 Task: Create a sub task Release to Production / Go Live for the task  Integrate a new online platform for online language learning in the project ArcticForge , assign it to team member softage.2@softage.net and update the status of the sub task to  Off Track , set the priority of the sub task to High
Action: Mouse moved to (82, 290)
Screenshot: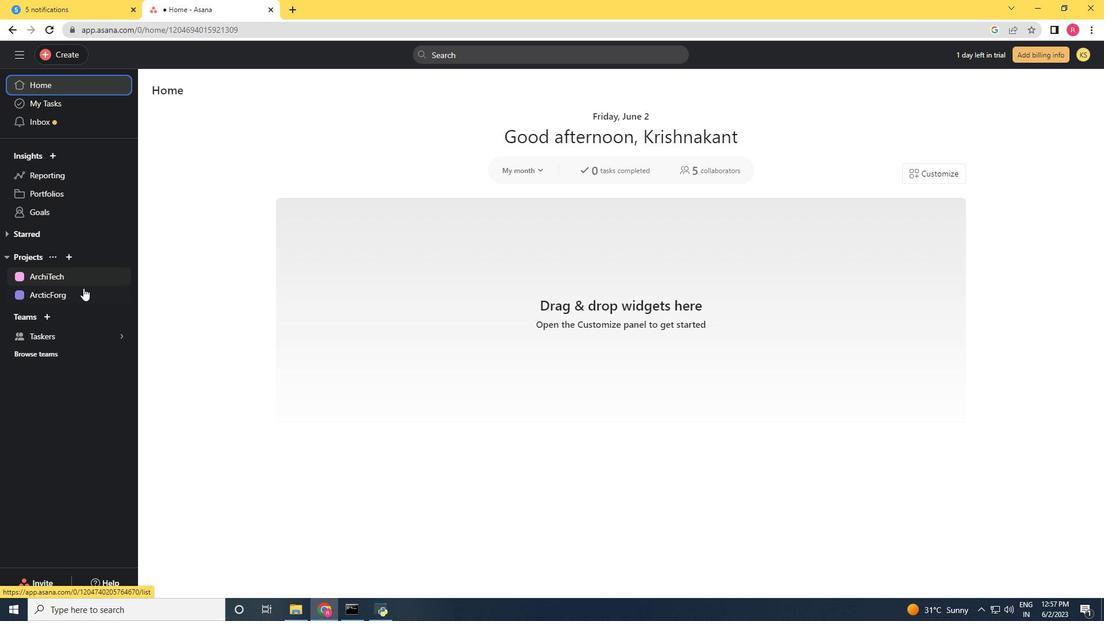 
Action: Mouse pressed left at (82, 290)
Screenshot: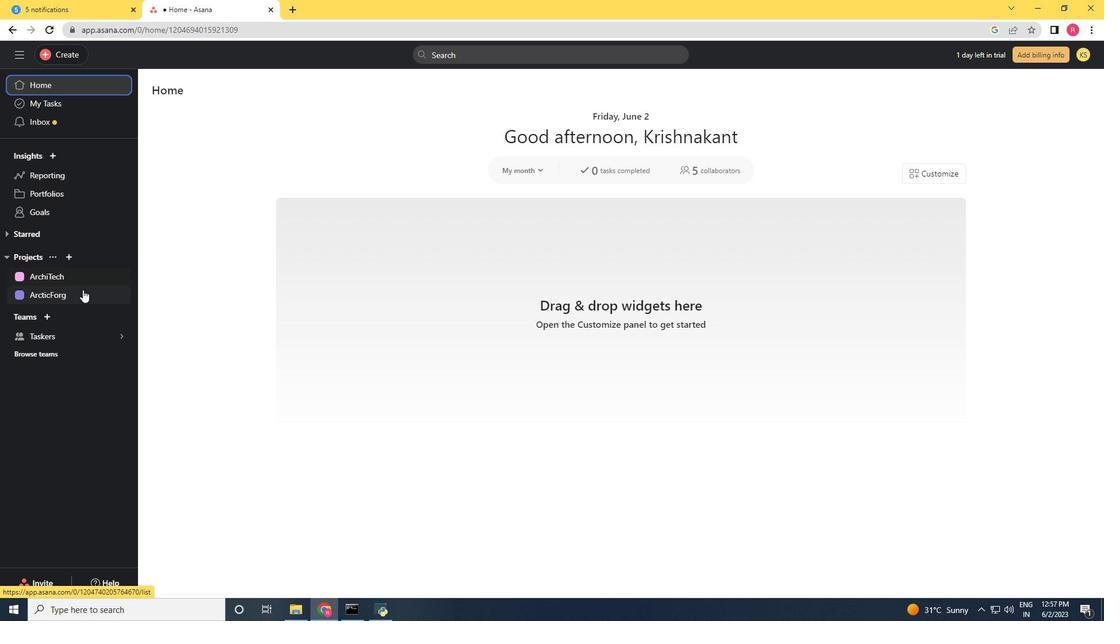 
Action: Mouse moved to (564, 254)
Screenshot: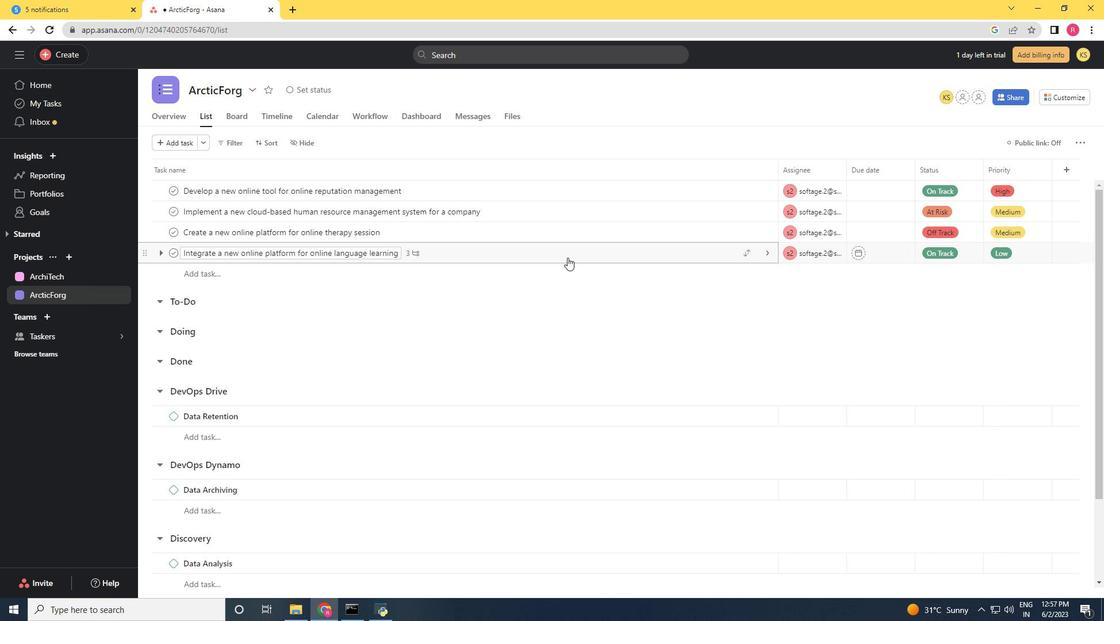 
Action: Mouse pressed left at (564, 254)
Screenshot: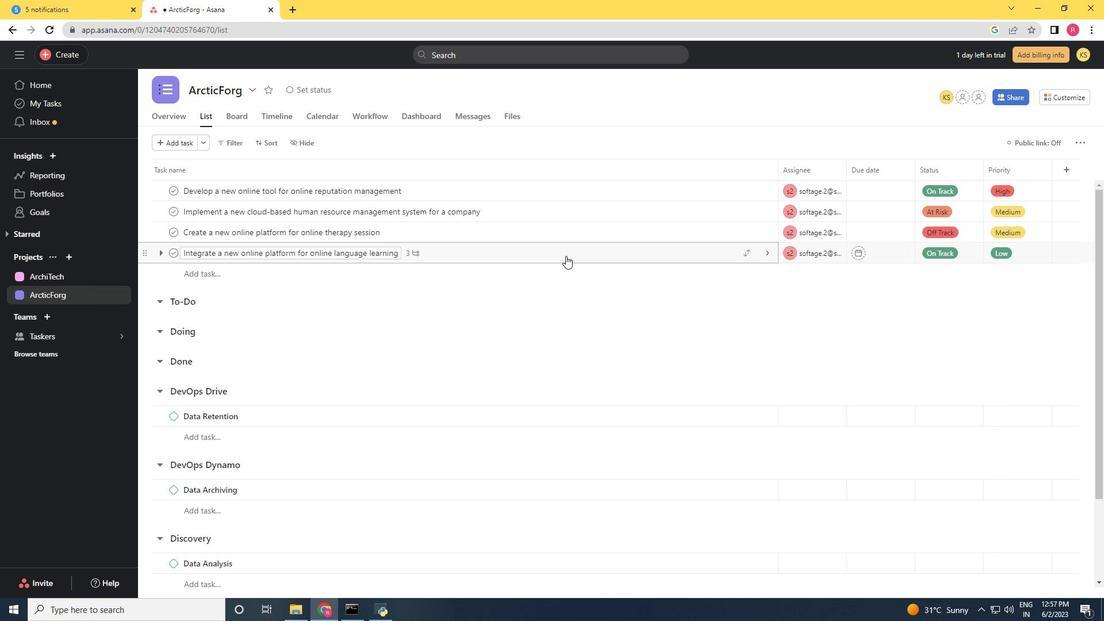 
Action: Mouse moved to (903, 307)
Screenshot: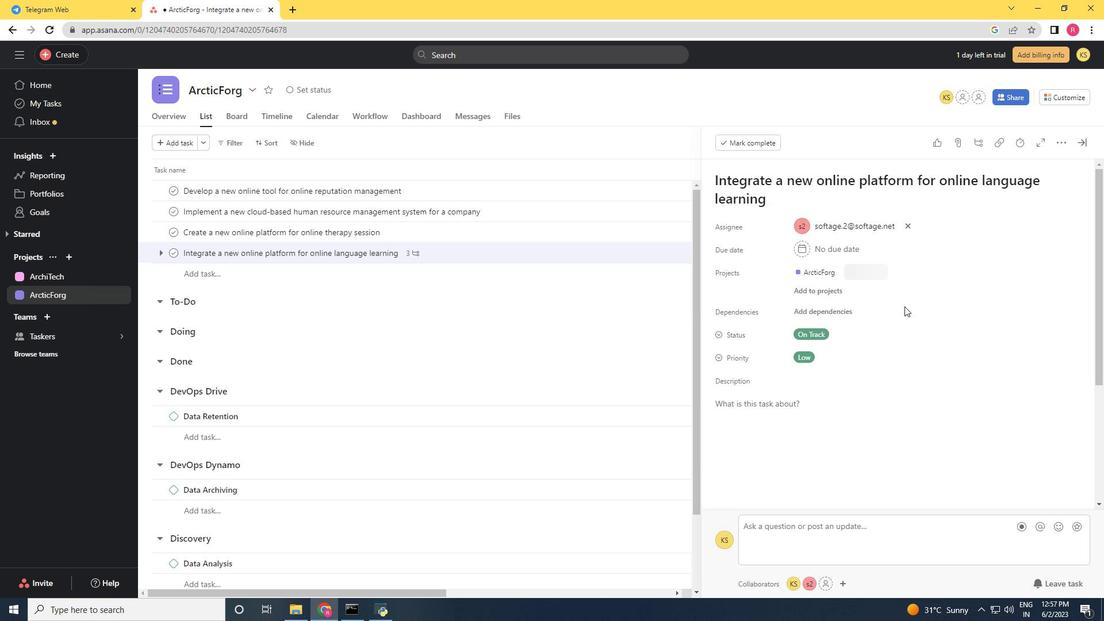 
Action: Mouse scrolled (903, 306) with delta (0, 0)
Screenshot: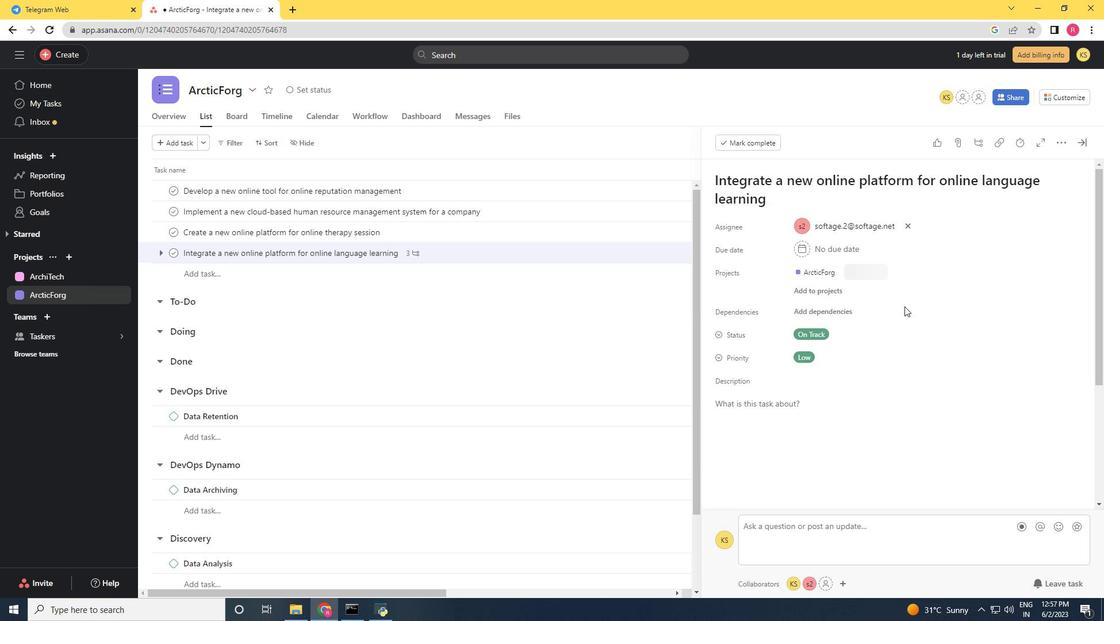 
Action: Mouse moved to (813, 413)
Screenshot: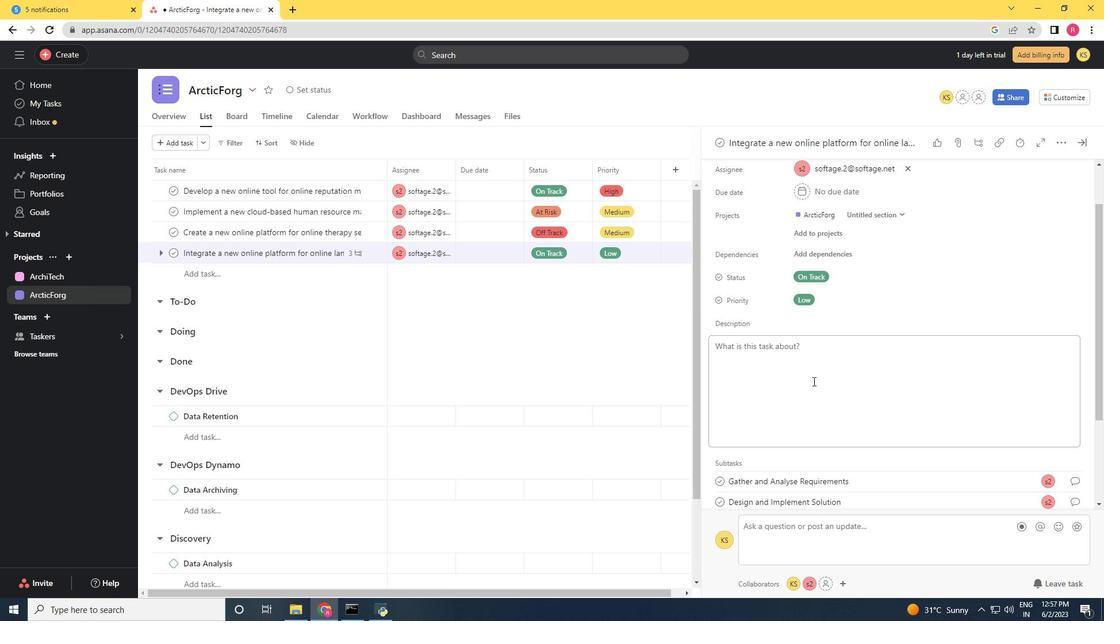 
Action: Mouse scrolled (813, 412) with delta (0, 0)
Screenshot: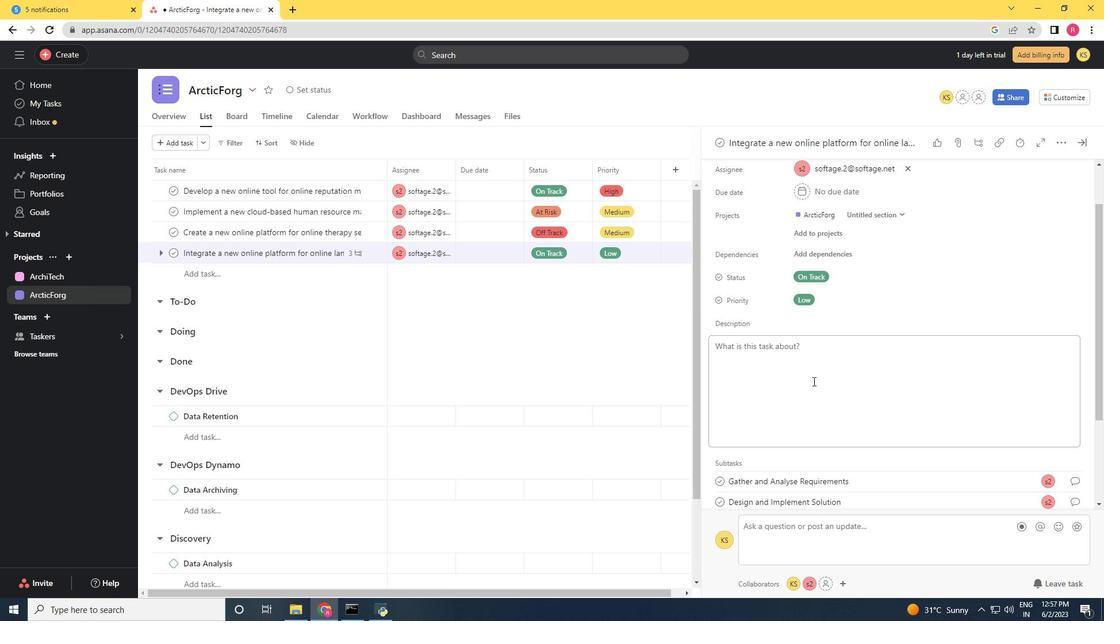 
Action: Mouse moved to (813, 415)
Screenshot: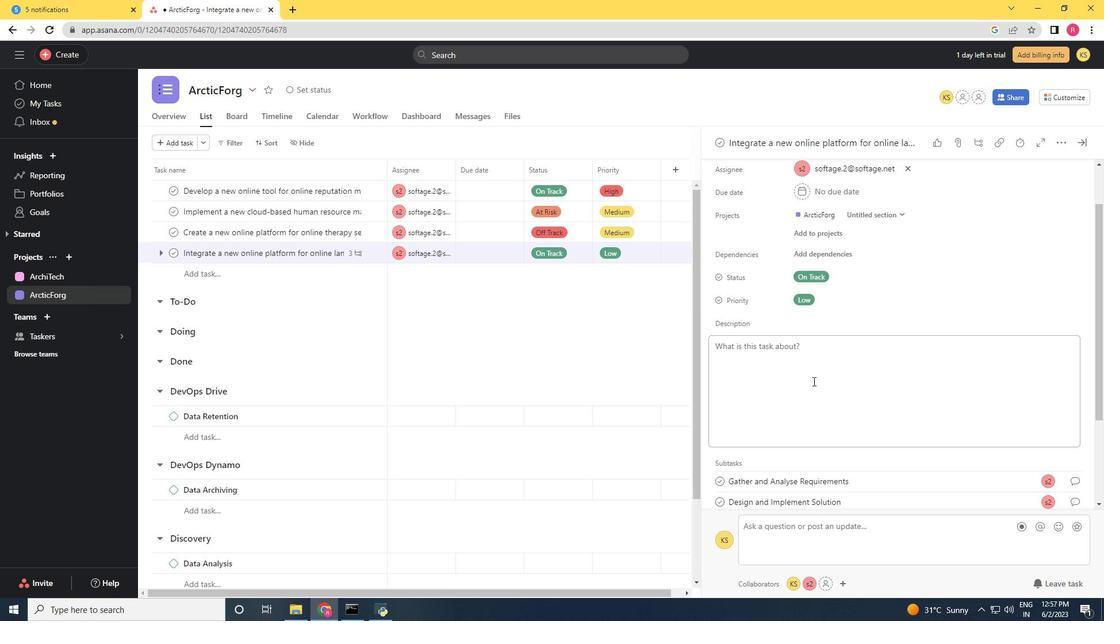 
Action: Mouse scrolled (813, 414) with delta (0, 0)
Screenshot: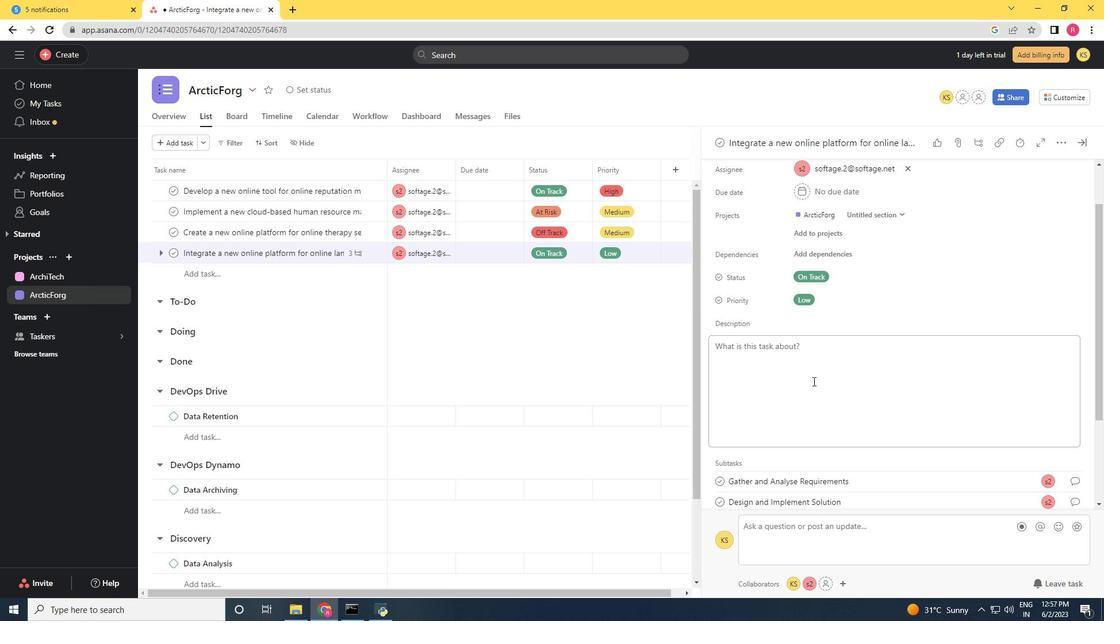 
Action: Mouse scrolled (813, 414) with delta (0, 0)
Screenshot: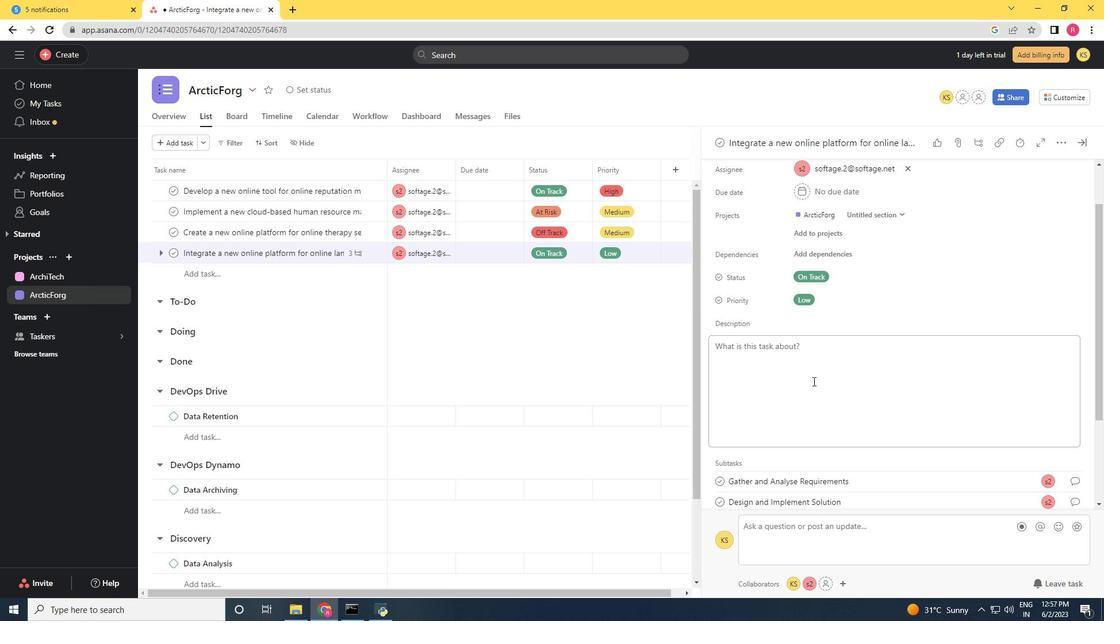 
Action: Mouse scrolled (813, 414) with delta (0, 0)
Screenshot: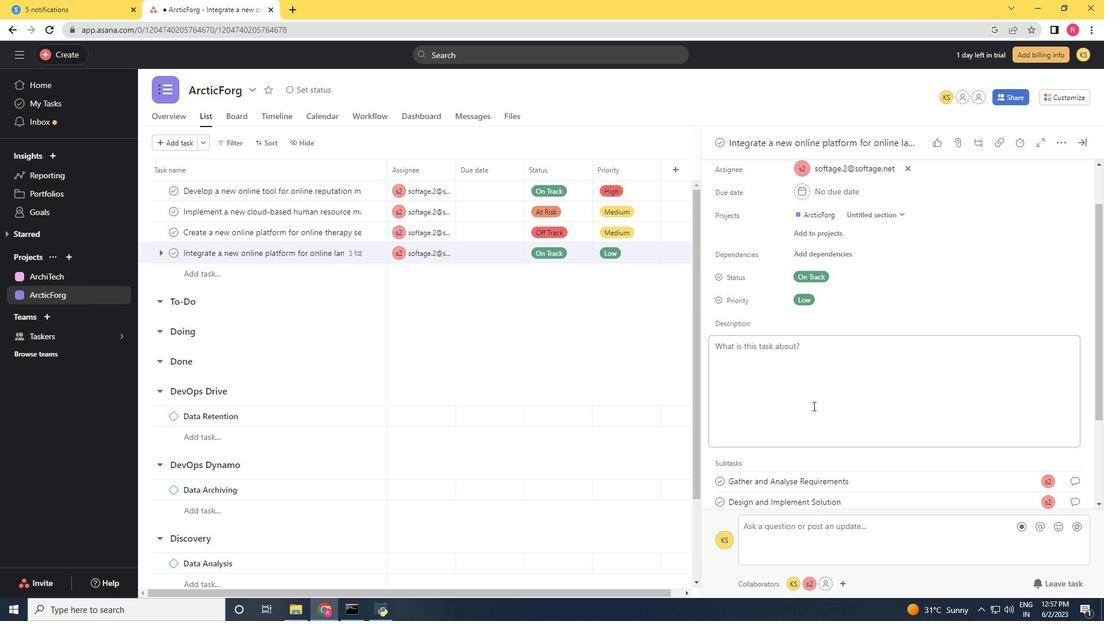 
Action: Mouse moved to (729, 416)
Screenshot: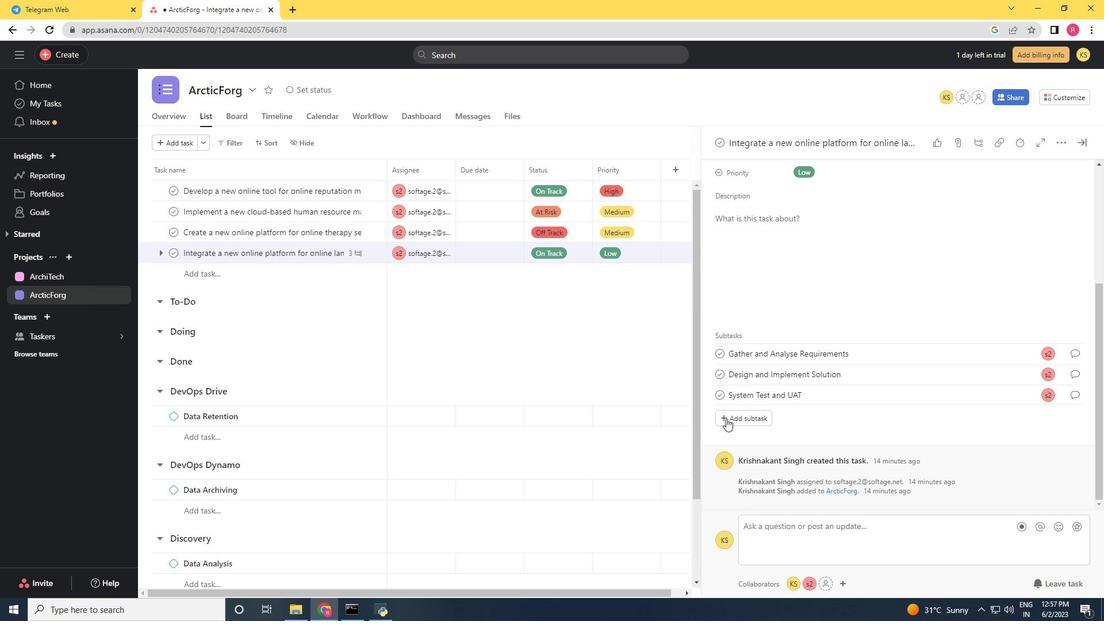 
Action: Mouse pressed left at (729, 416)
Screenshot: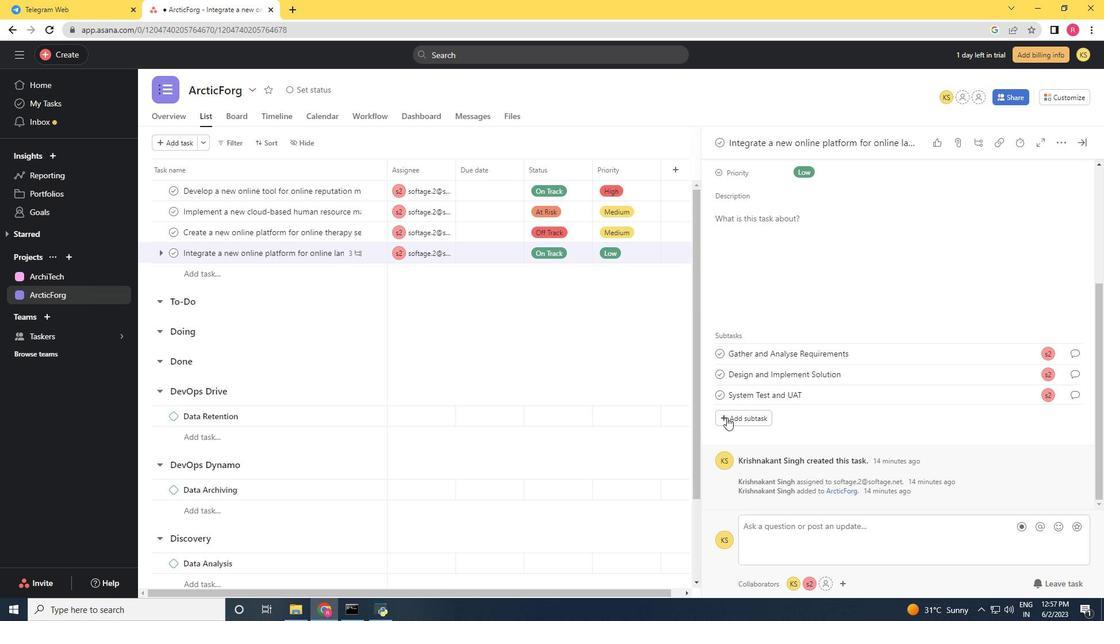 
Action: Mouse moved to (729, 415)
Screenshot: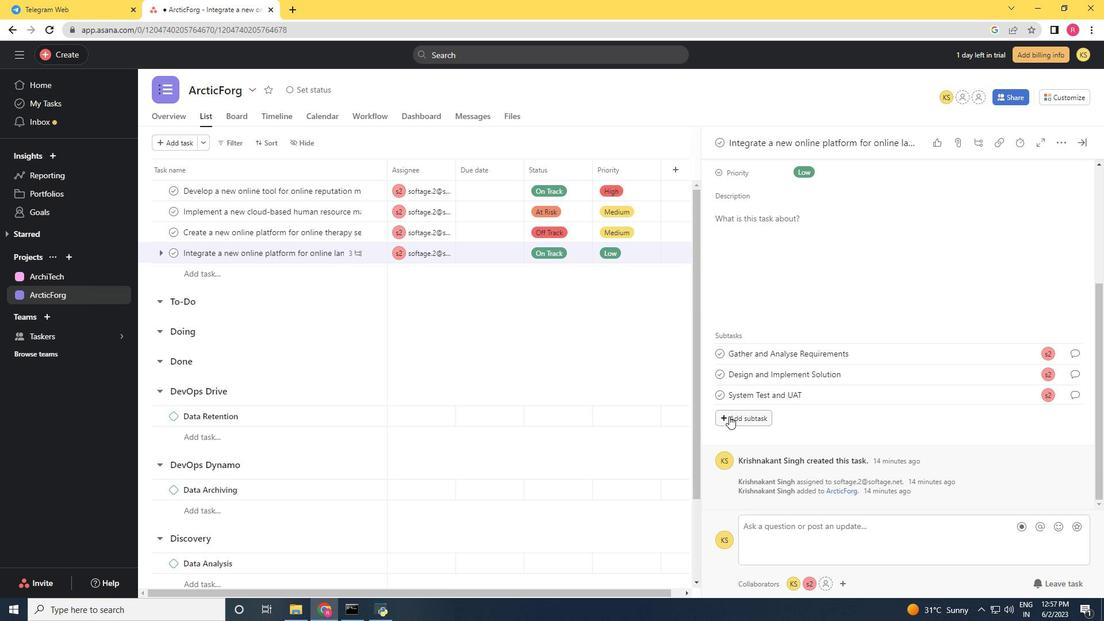 
Action: Key pressed <Key.shift>Release<Key.space>to<Key.space><Key.shift>Production<Key.space>/<Key.space><Key.shift>D<Key.backspace><Key.shift><Key.shift><Key.shift><Key.shift>Go<Key.space><Key.shift>Live
Screenshot: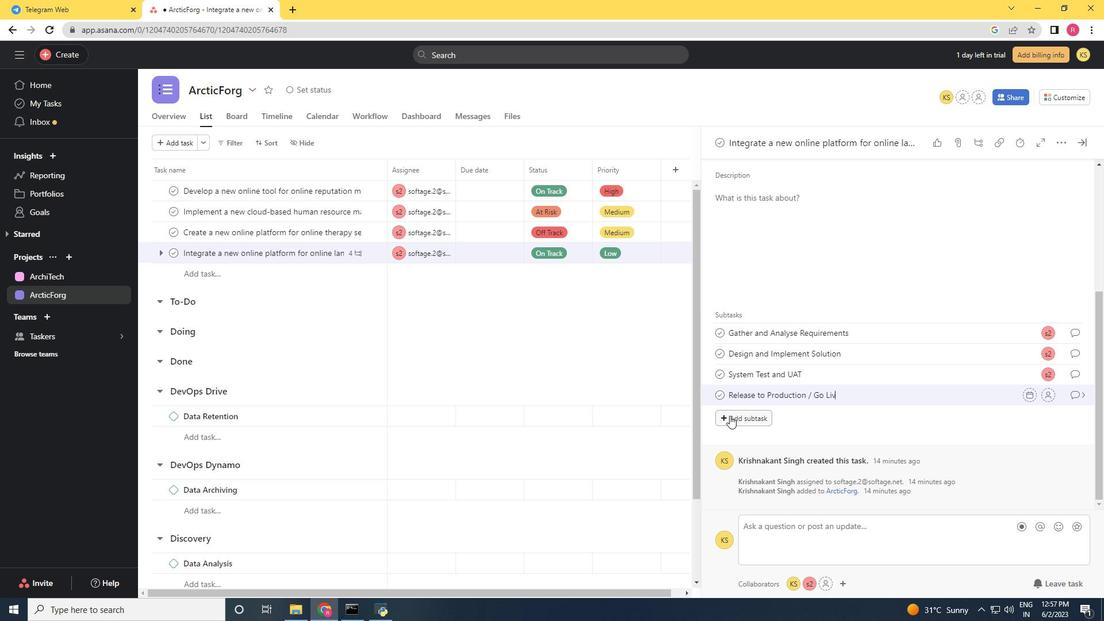 
Action: Mouse moved to (1049, 395)
Screenshot: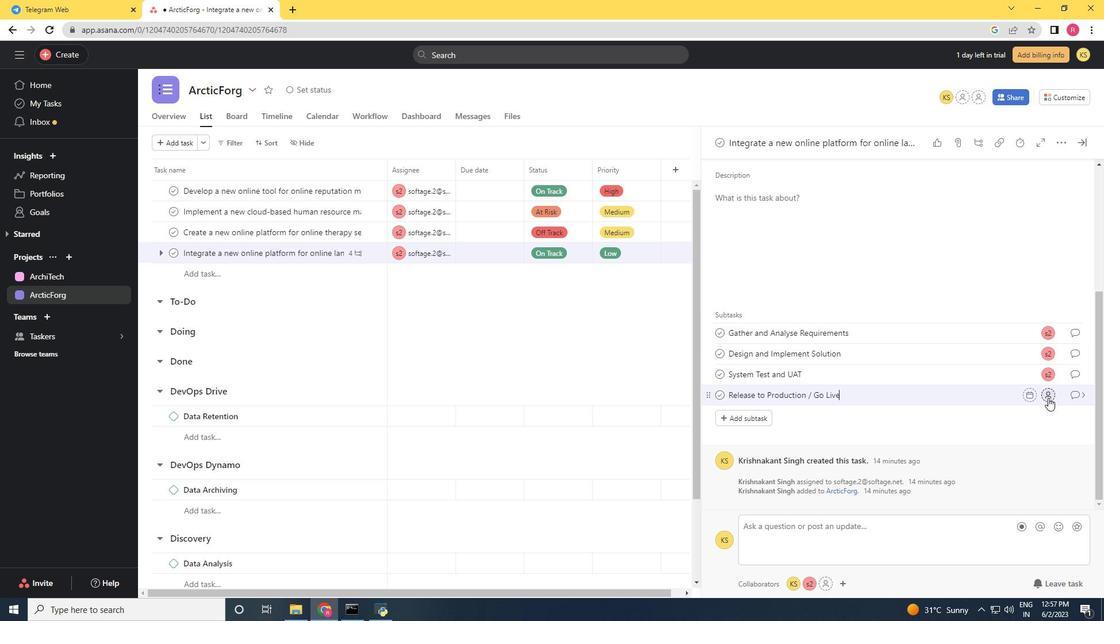 
Action: Mouse pressed left at (1049, 395)
Screenshot: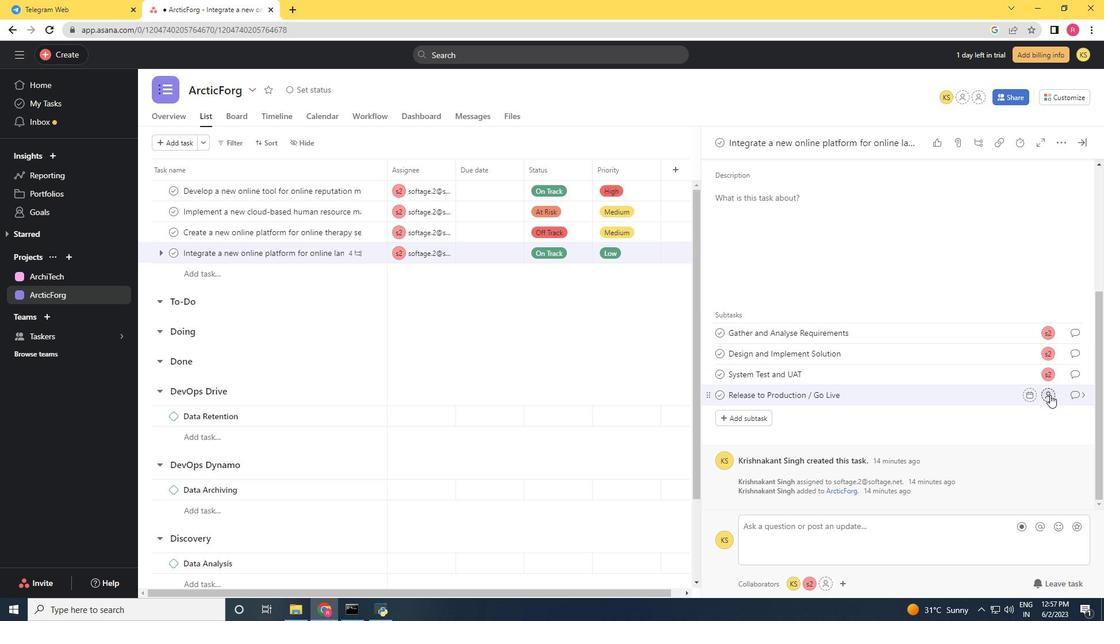 
Action: Mouse moved to (1025, 427)
Screenshot: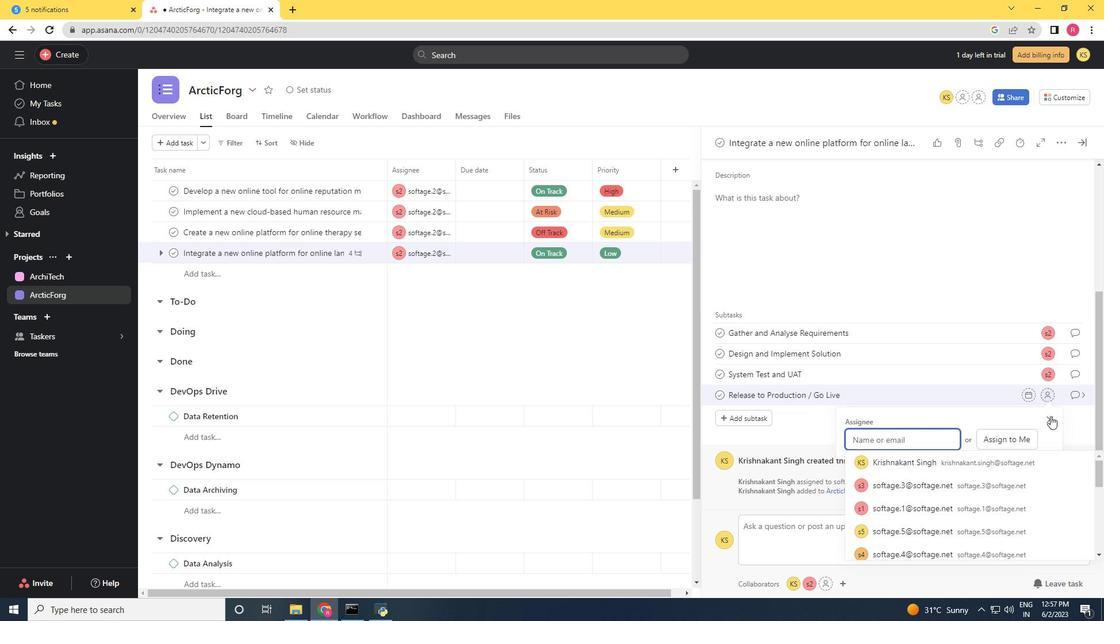 
Action: Key pressed softage.2<Key.shift>@sof<Key.backspace>ftage.net
Screenshot: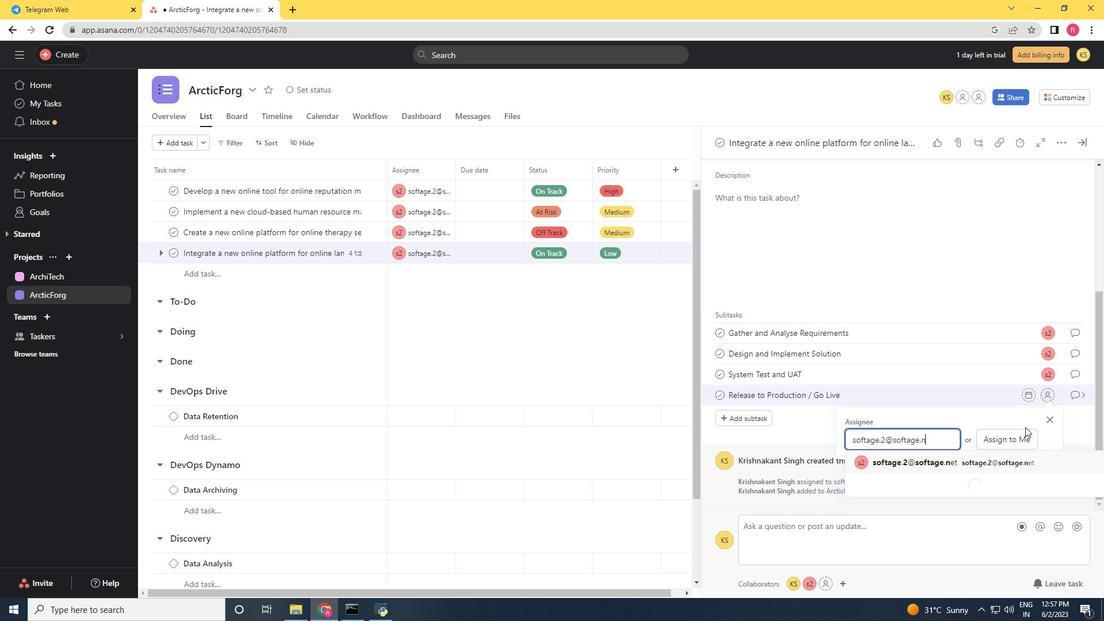 
Action: Mouse moved to (998, 465)
Screenshot: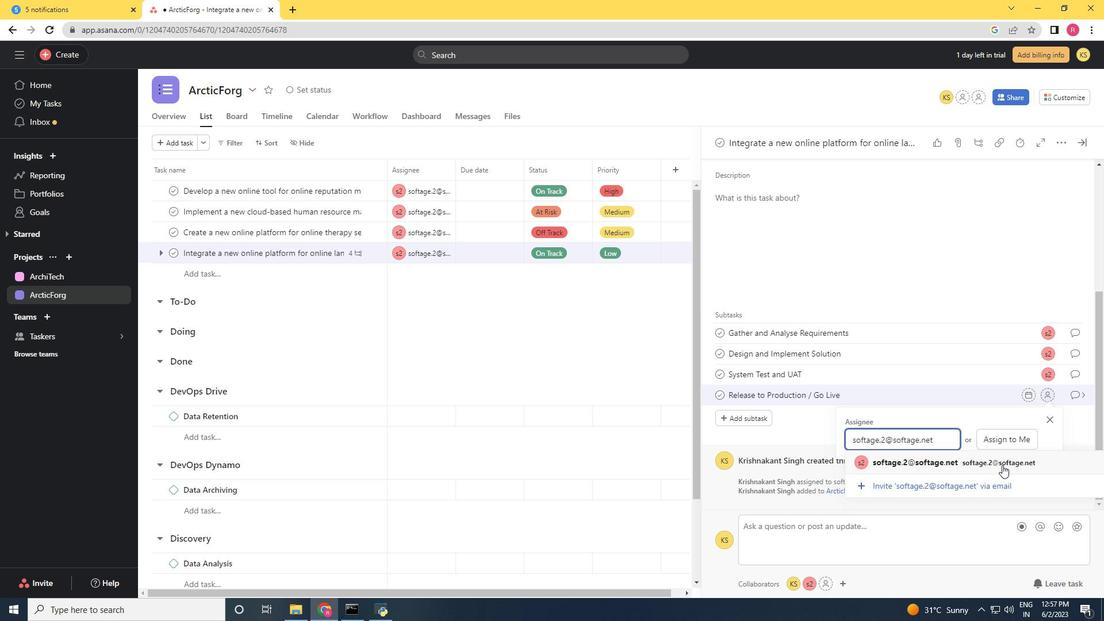 
Action: Mouse pressed left at (998, 465)
Screenshot: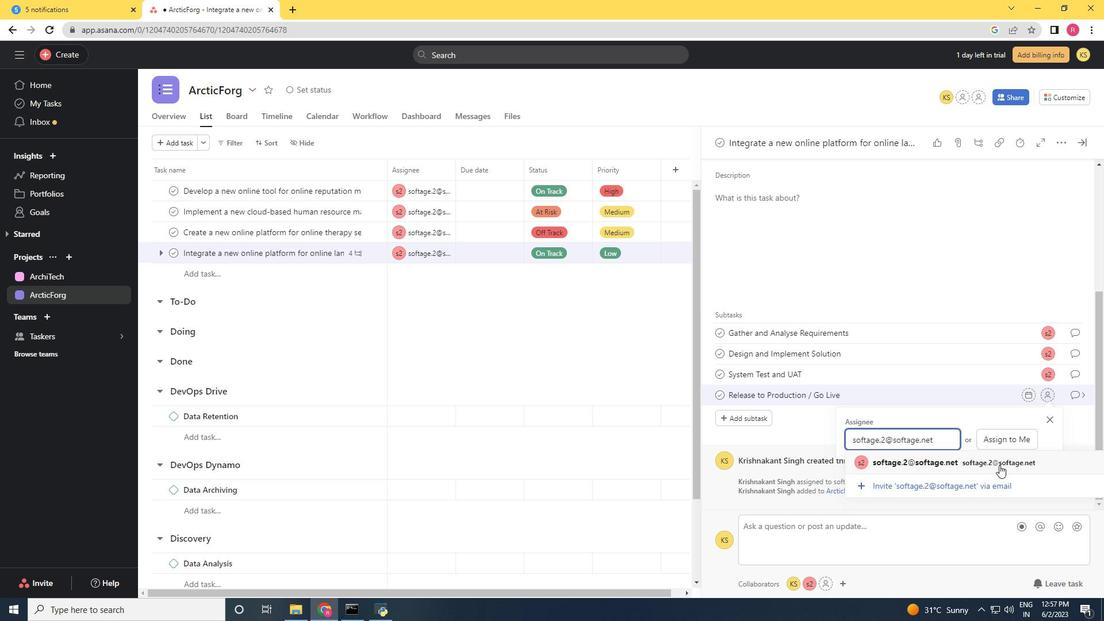 
Action: Mouse moved to (1070, 392)
Screenshot: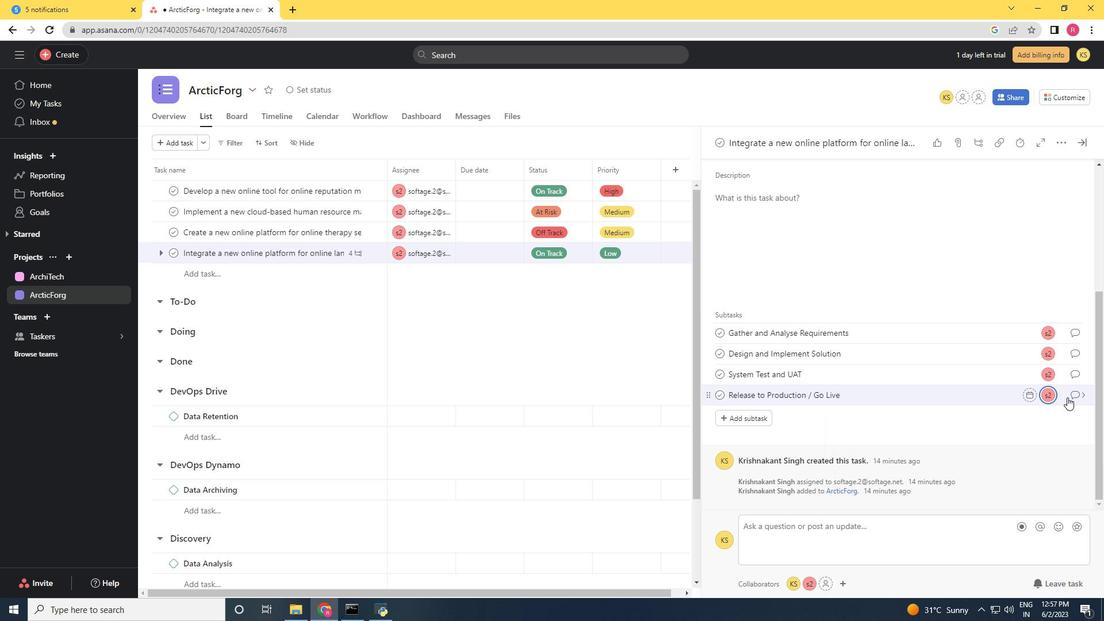 
Action: Mouse pressed left at (1070, 392)
Screenshot: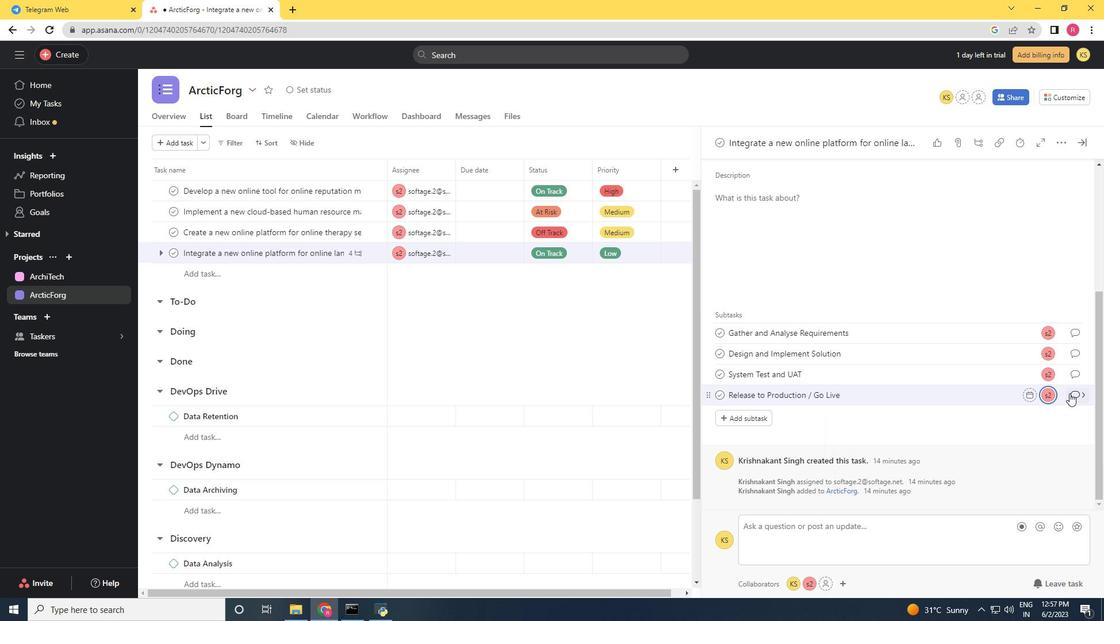 
Action: Mouse moved to (759, 307)
Screenshot: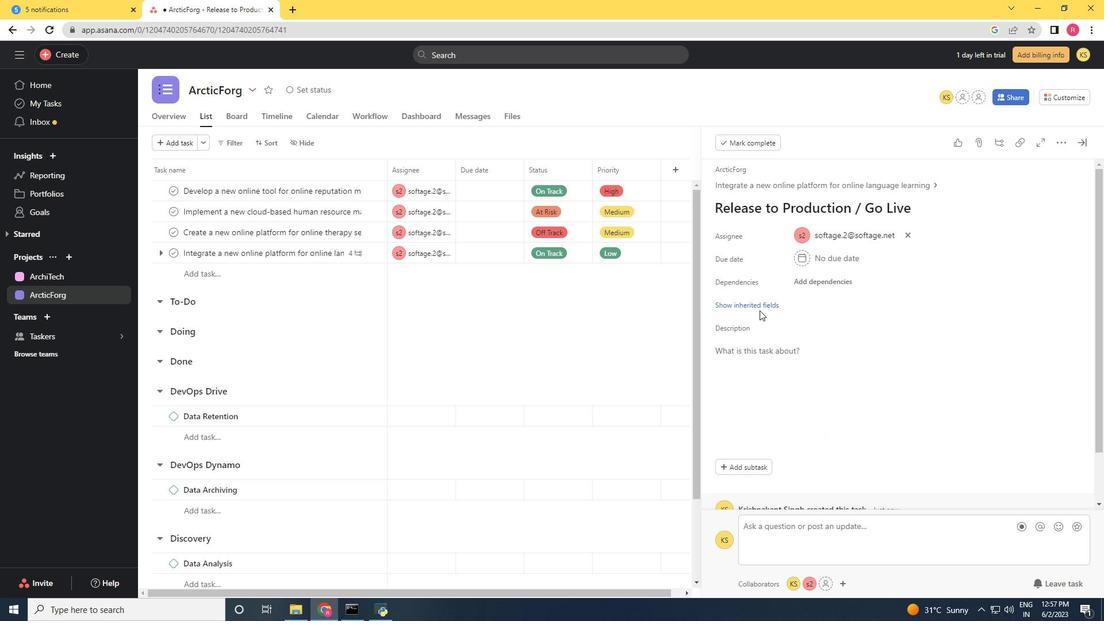 
Action: Mouse pressed left at (759, 307)
Screenshot: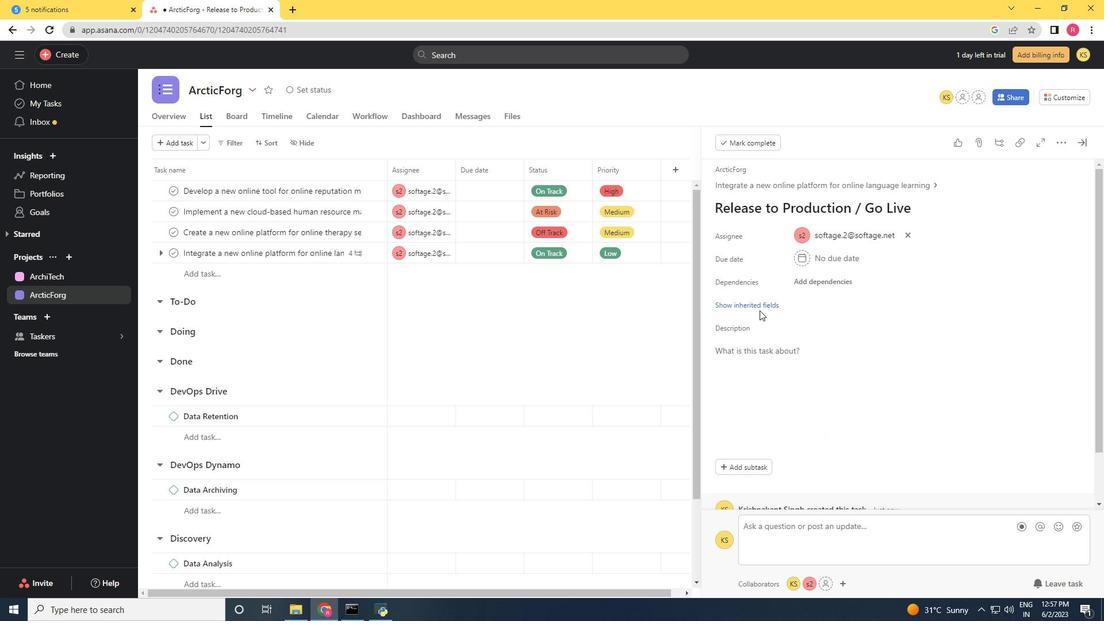 
Action: Mouse moved to (796, 321)
Screenshot: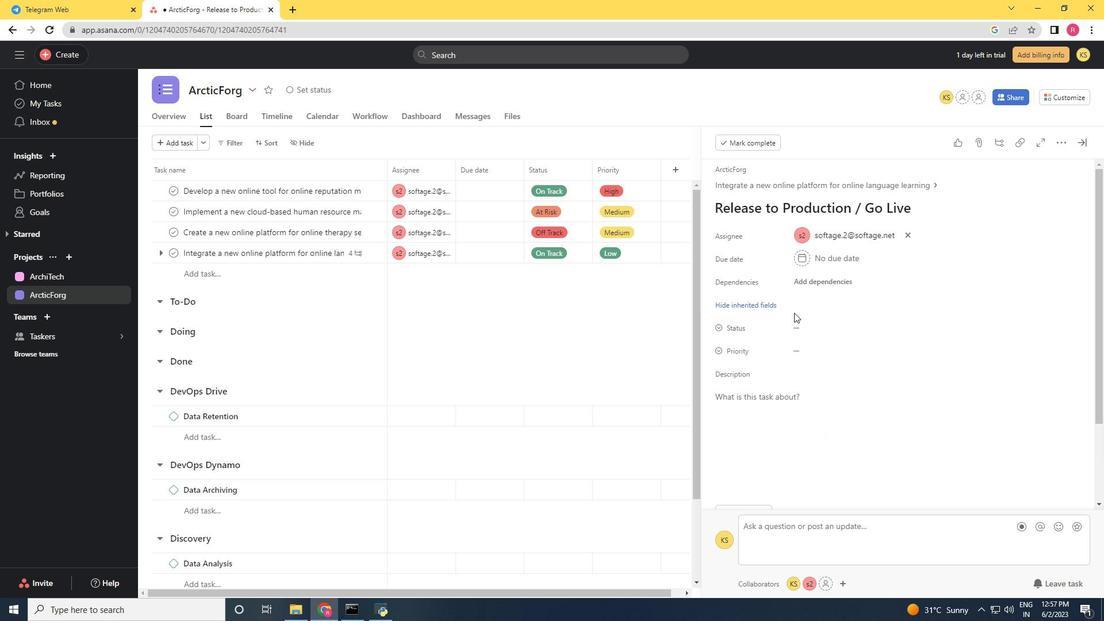 
Action: Mouse pressed left at (796, 321)
Screenshot: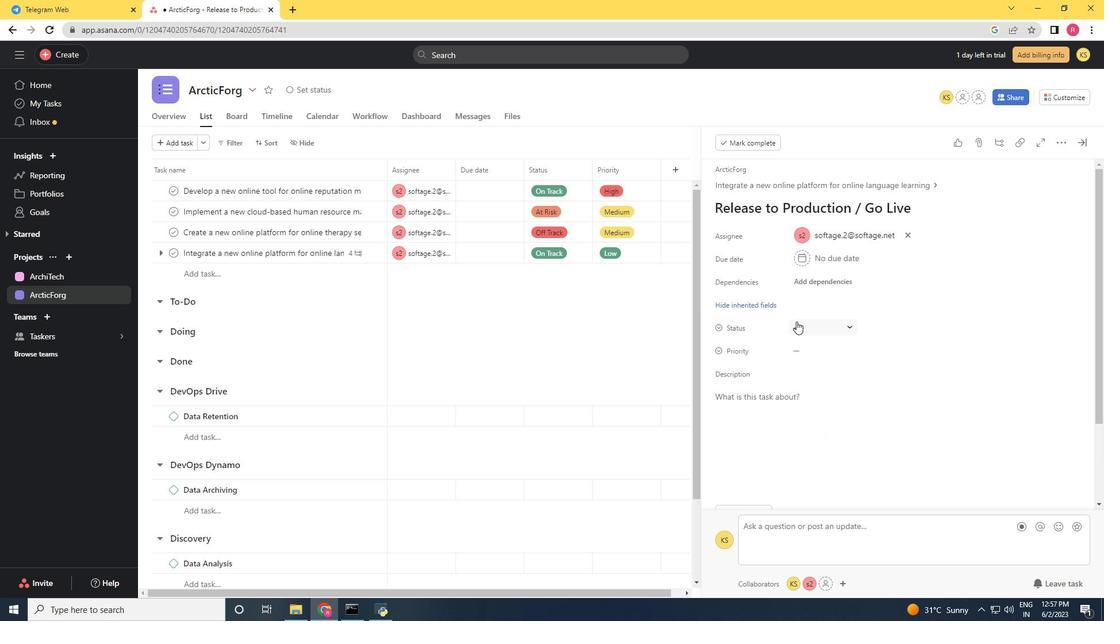 
Action: Mouse moved to (824, 379)
Screenshot: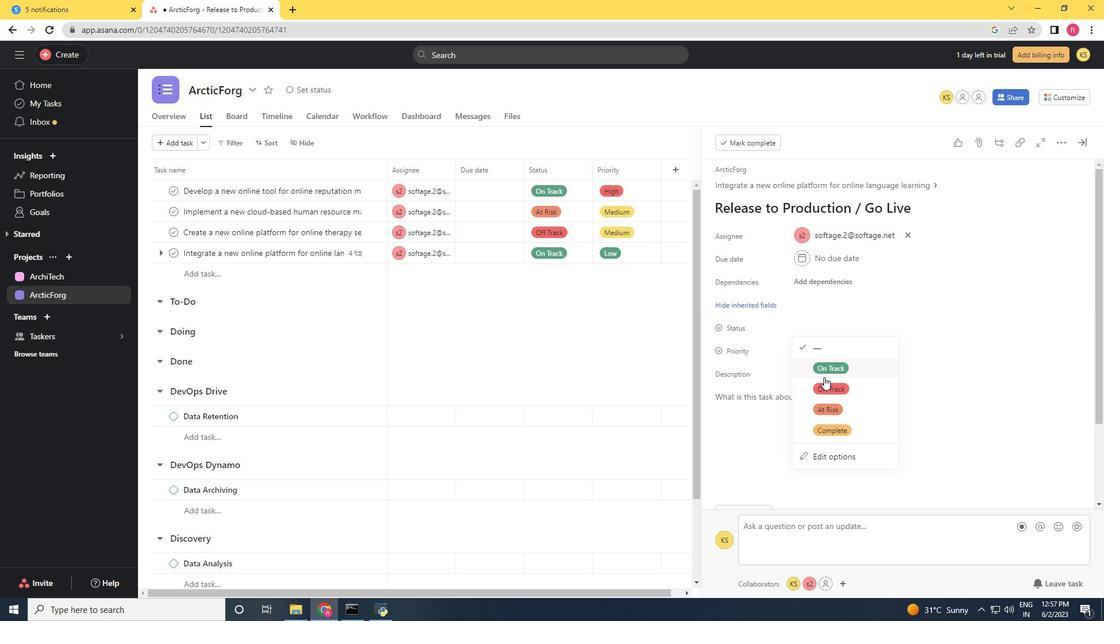 
Action: Mouse pressed left at (824, 379)
Screenshot: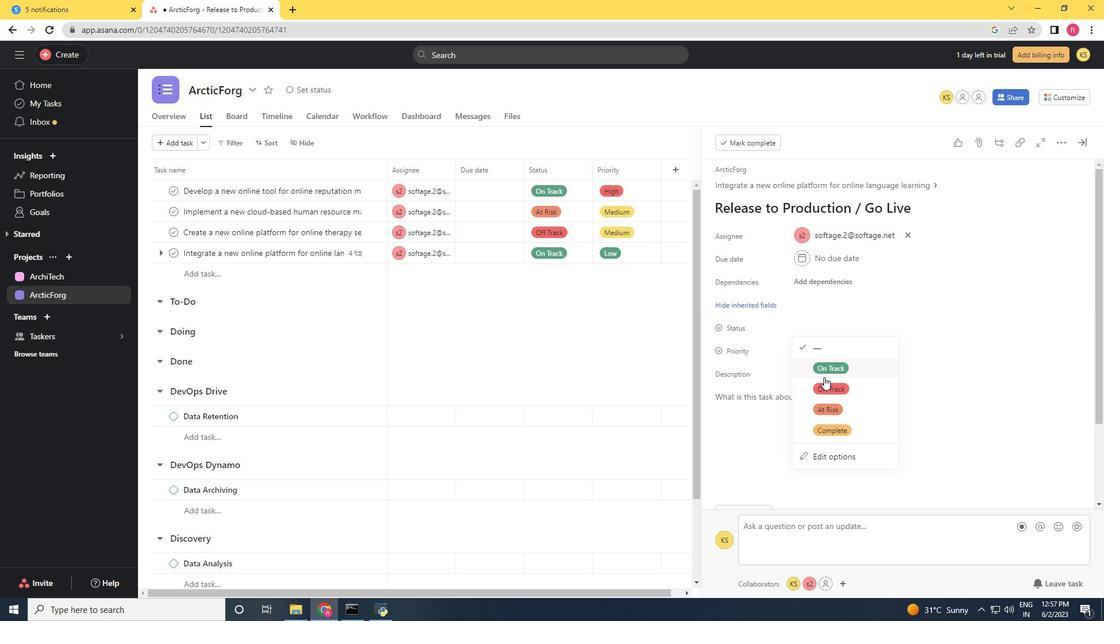 
Action: Mouse moved to (804, 342)
Screenshot: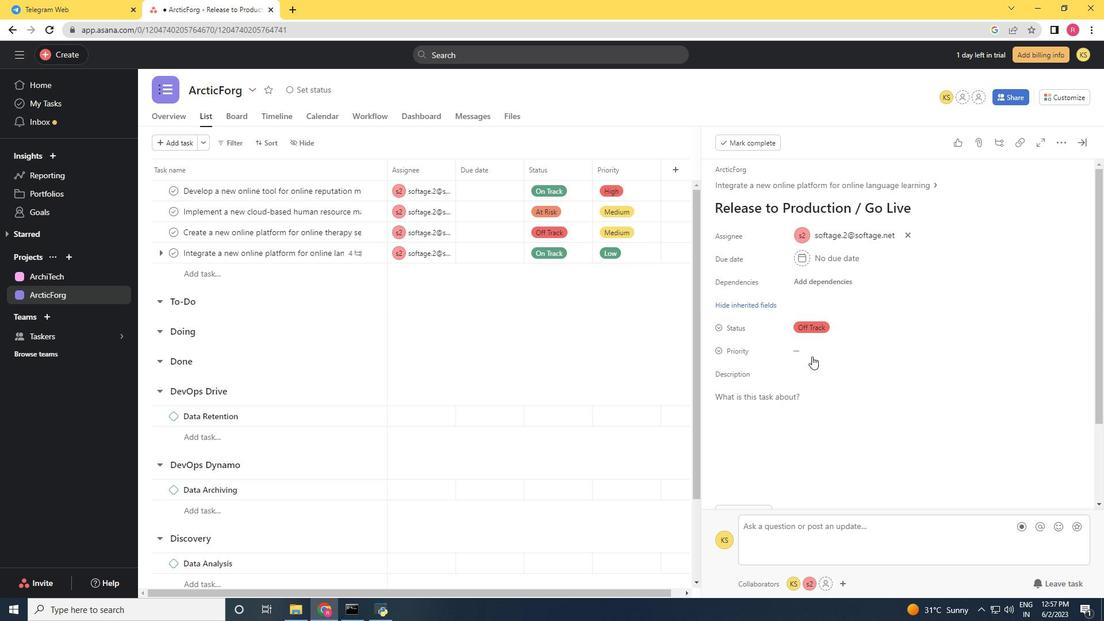 
Action: Mouse pressed left at (804, 342)
Screenshot: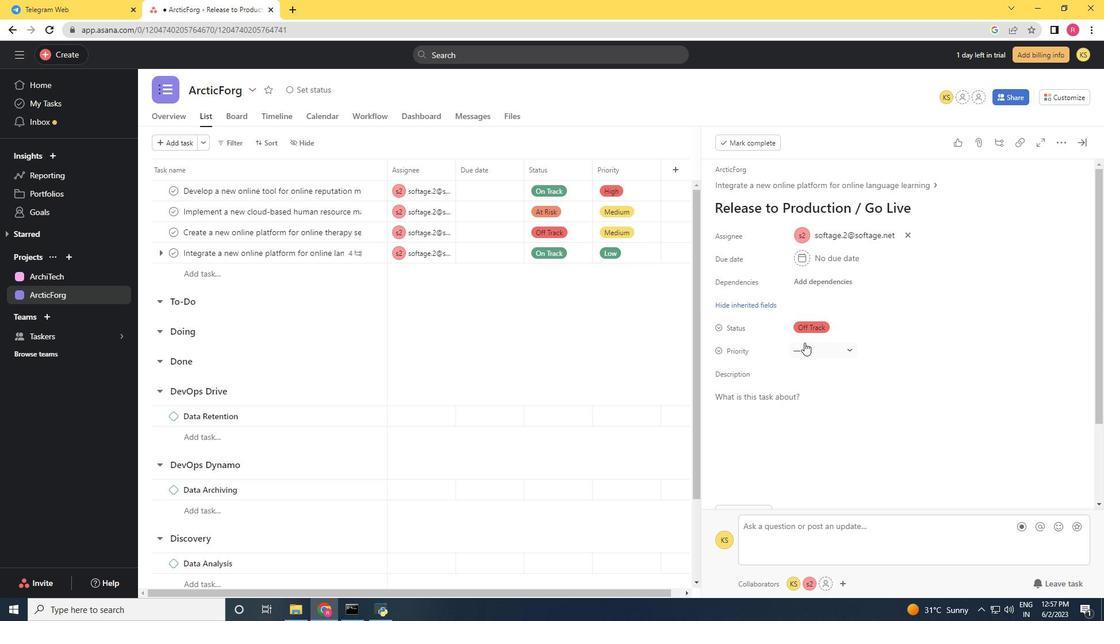 
Action: Mouse moved to (817, 390)
Screenshot: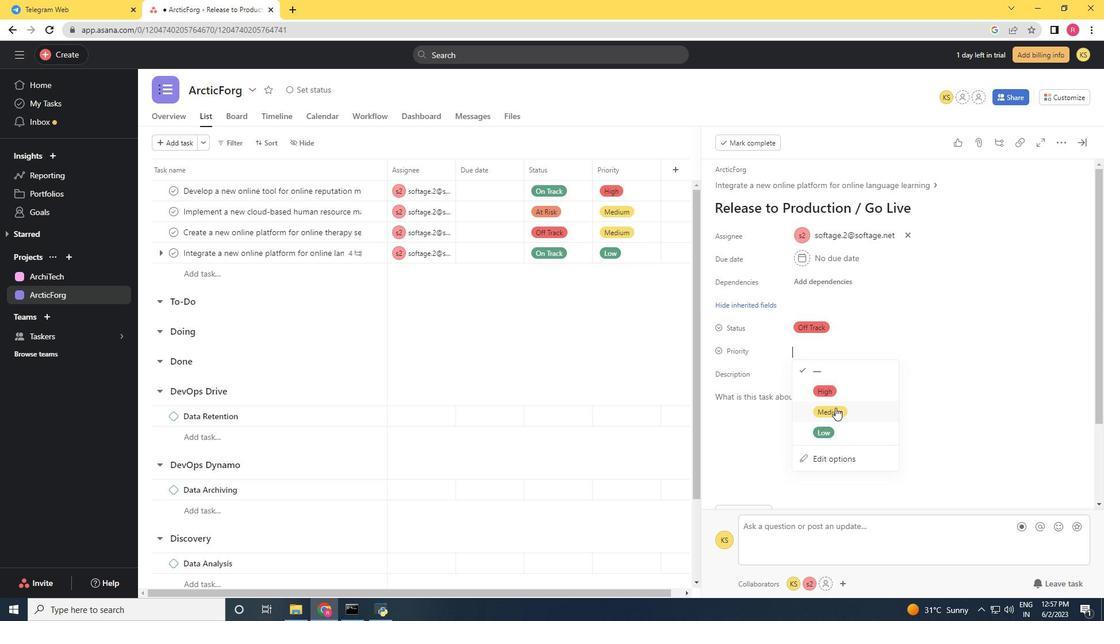 
Action: Mouse pressed left at (817, 390)
Screenshot: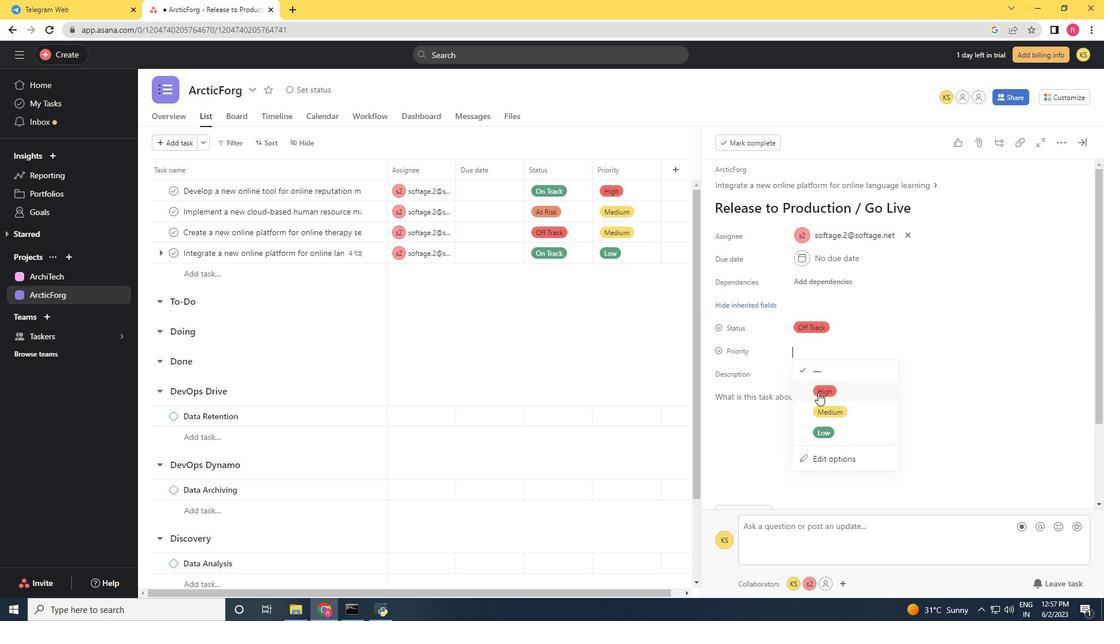 
Action: Mouse moved to (814, 405)
Screenshot: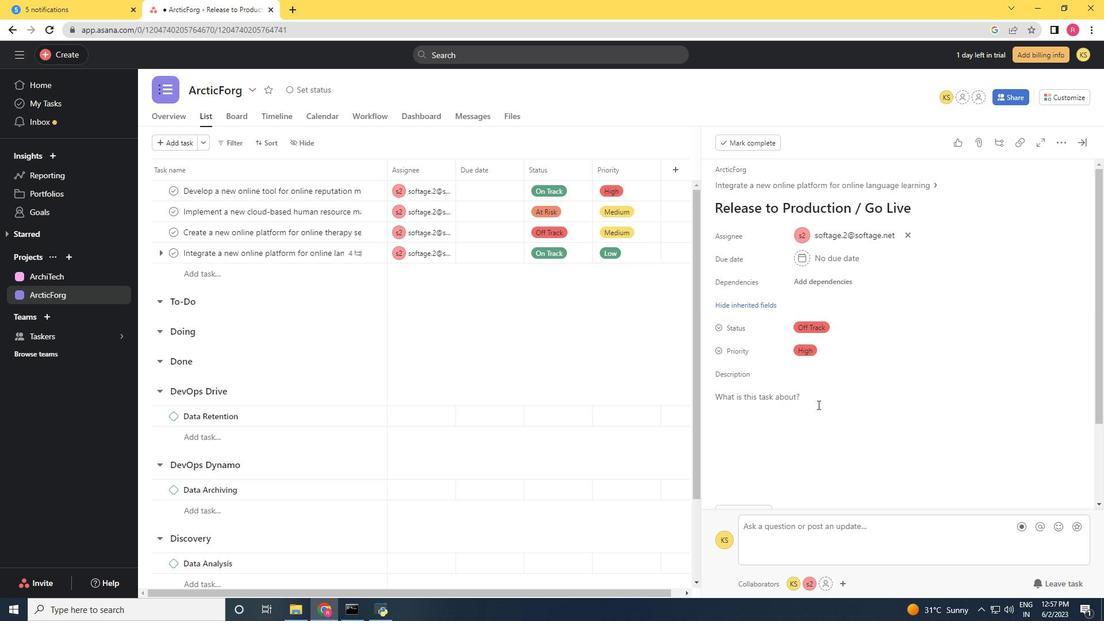 
